 Task: Click on 'Get Help with a Safety Issue
Action: Mouse moved to (812, 395)
Screenshot: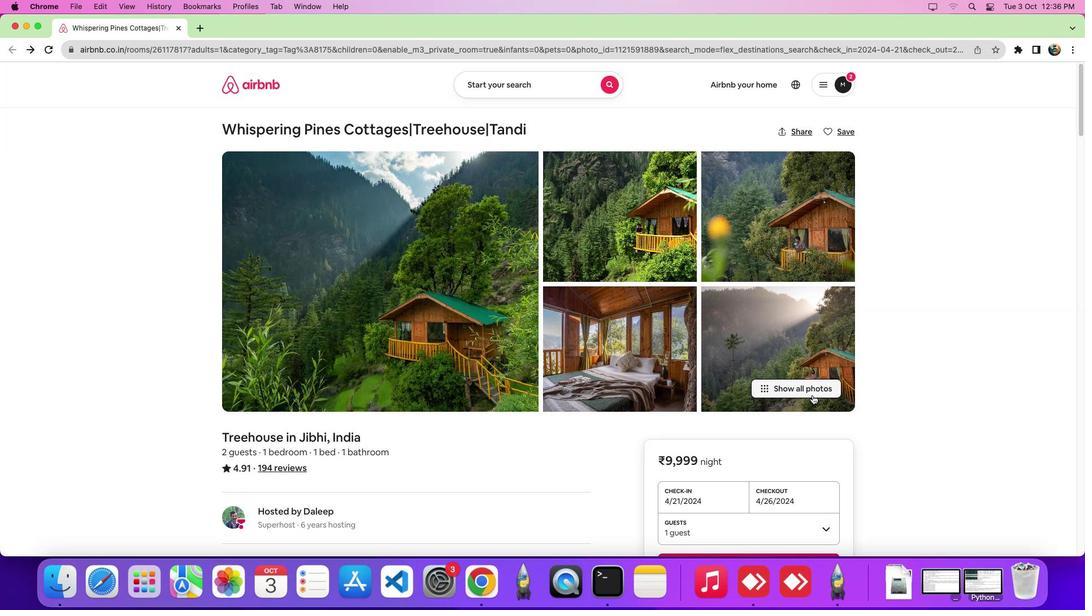 
Action: Mouse scrolled (812, 395) with delta (0, 0)
Screenshot: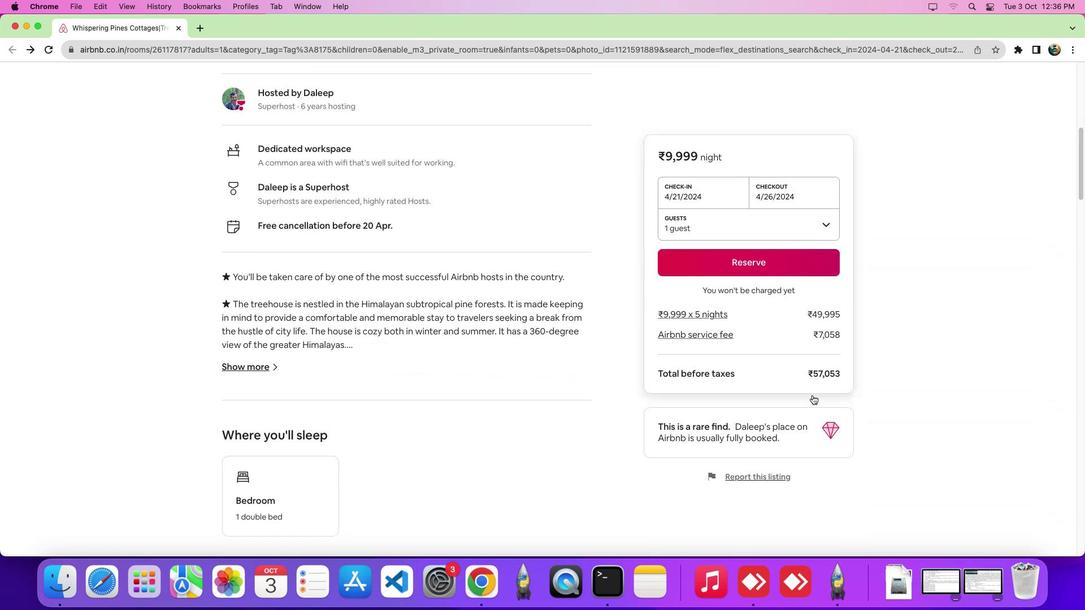 
Action: Mouse scrolled (812, 395) with delta (0, 0)
Screenshot: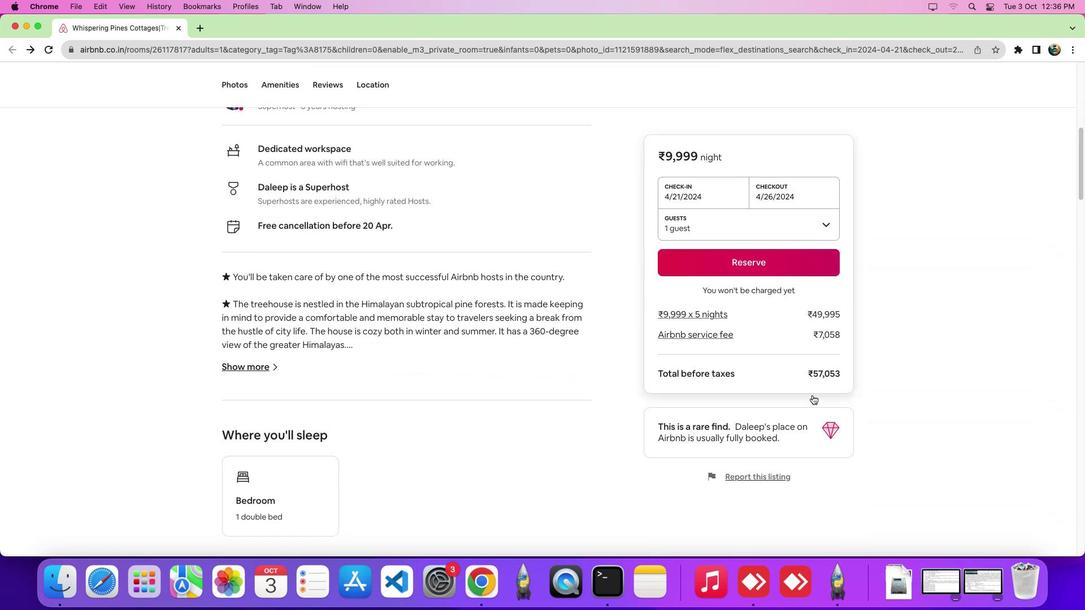 
Action: Mouse scrolled (812, 395) with delta (0, -3)
Screenshot: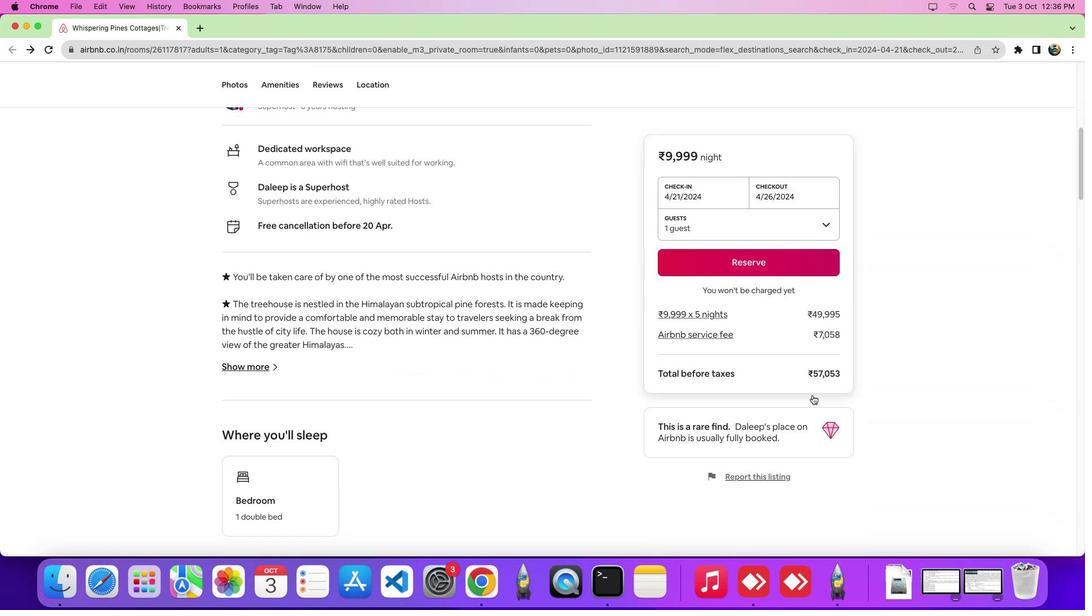 
Action: Mouse scrolled (812, 395) with delta (0, -5)
Screenshot: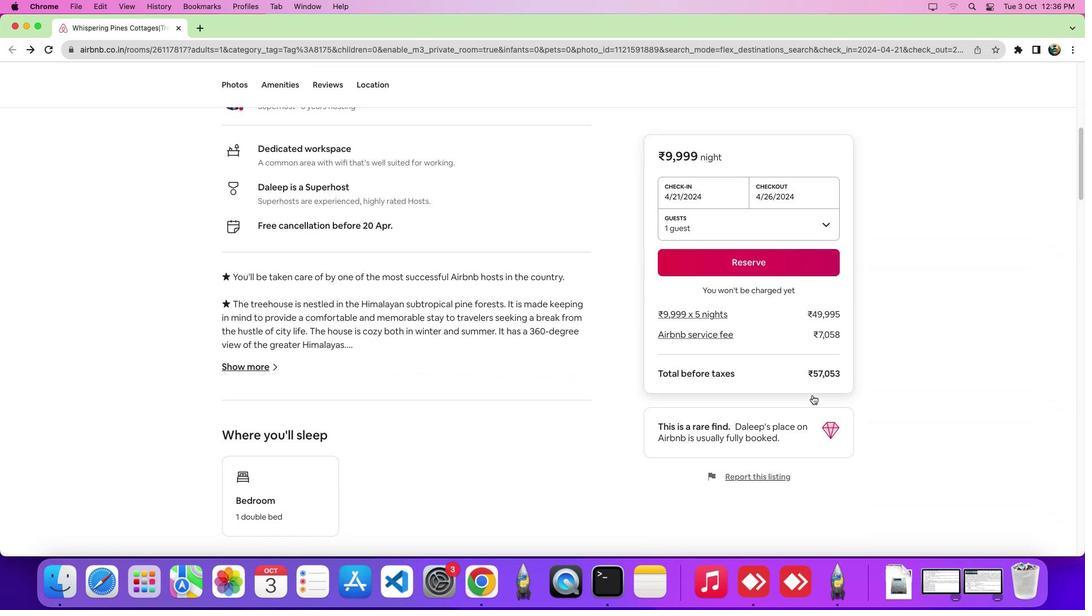 
Action: Mouse scrolled (812, 395) with delta (0, 0)
Screenshot: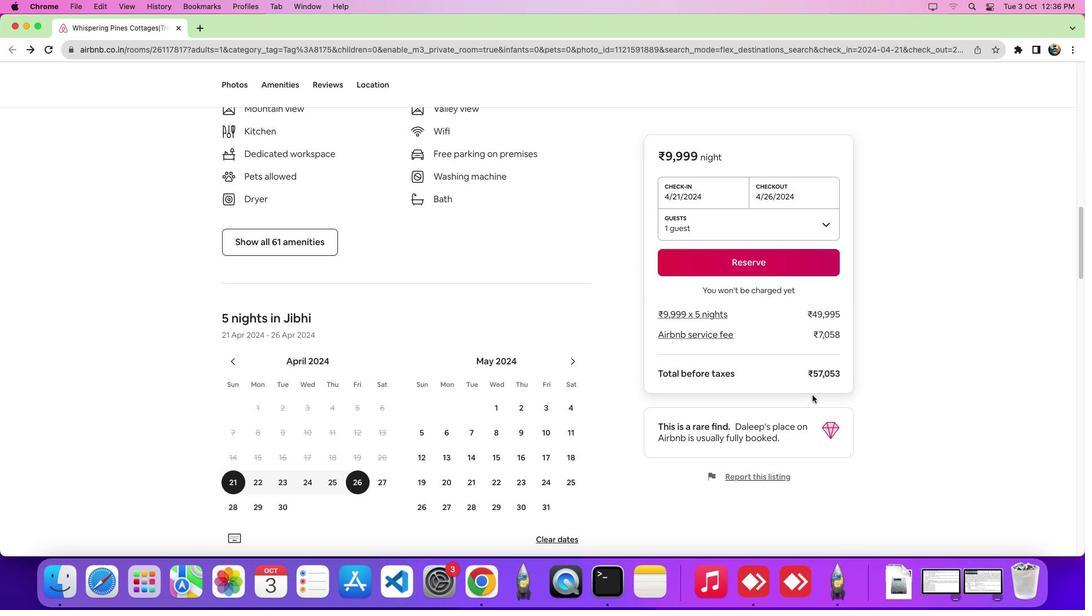 
Action: Mouse scrolled (812, 395) with delta (0, 0)
Screenshot: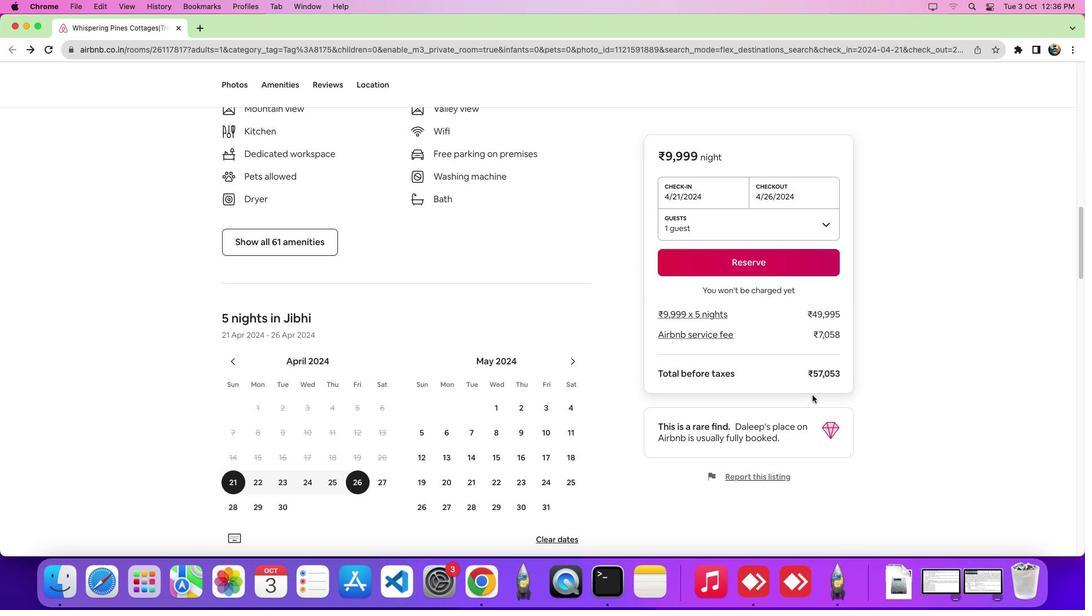 
Action: Mouse scrolled (812, 395) with delta (0, -4)
Screenshot: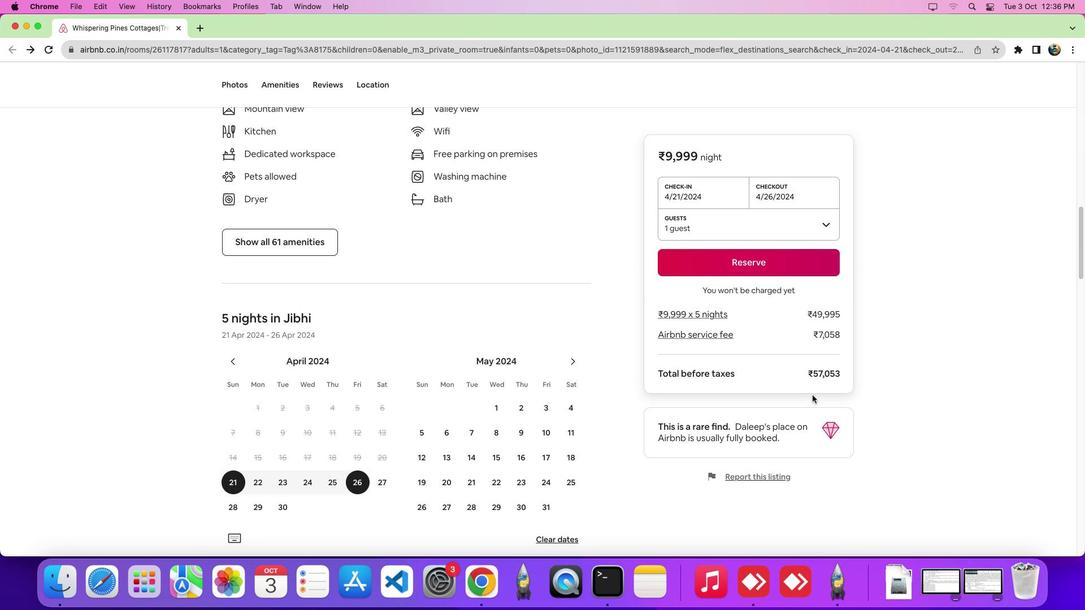 
Action: Mouse scrolled (812, 395) with delta (0, -6)
Screenshot: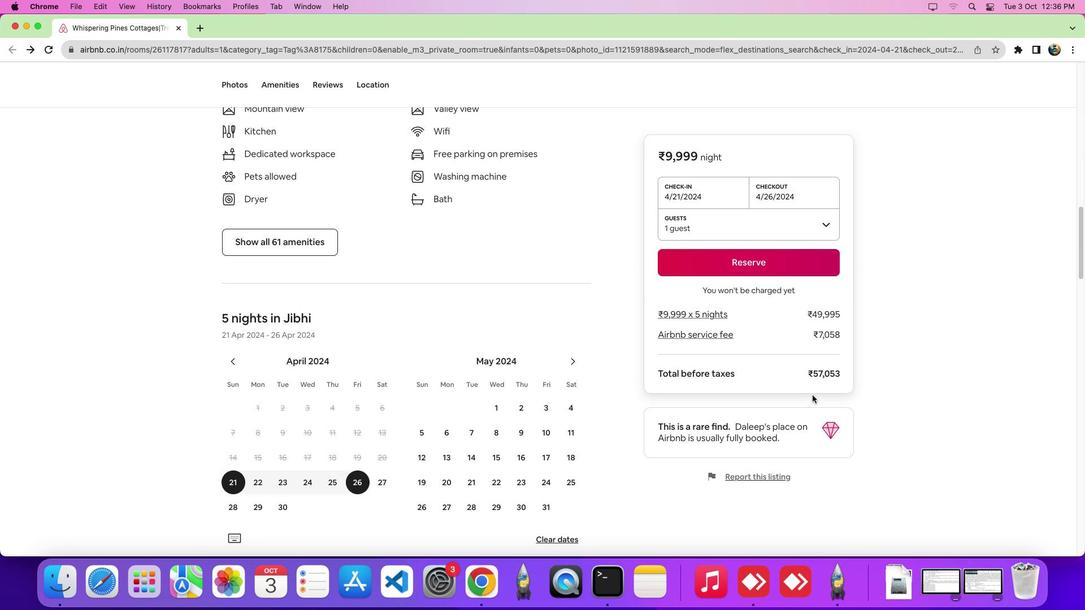 
Action: Mouse moved to (812, 395)
Screenshot: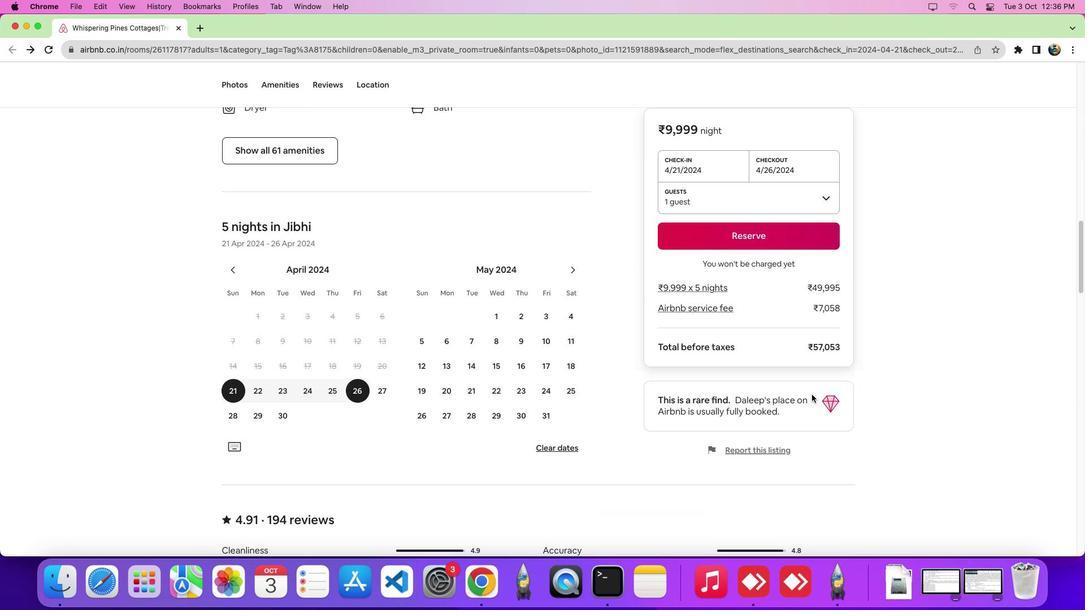 
Action: Mouse scrolled (812, 395) with delta (0, 0)
Screenshot: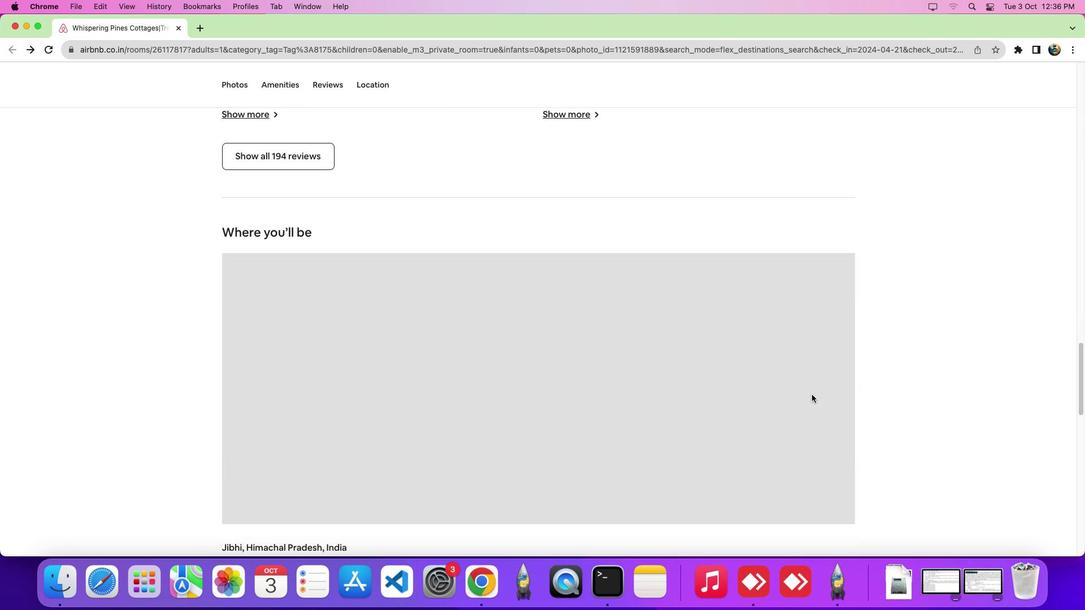 
Action: Mouse scrolled (812, 395) with delta (0, -1)
Screenshot: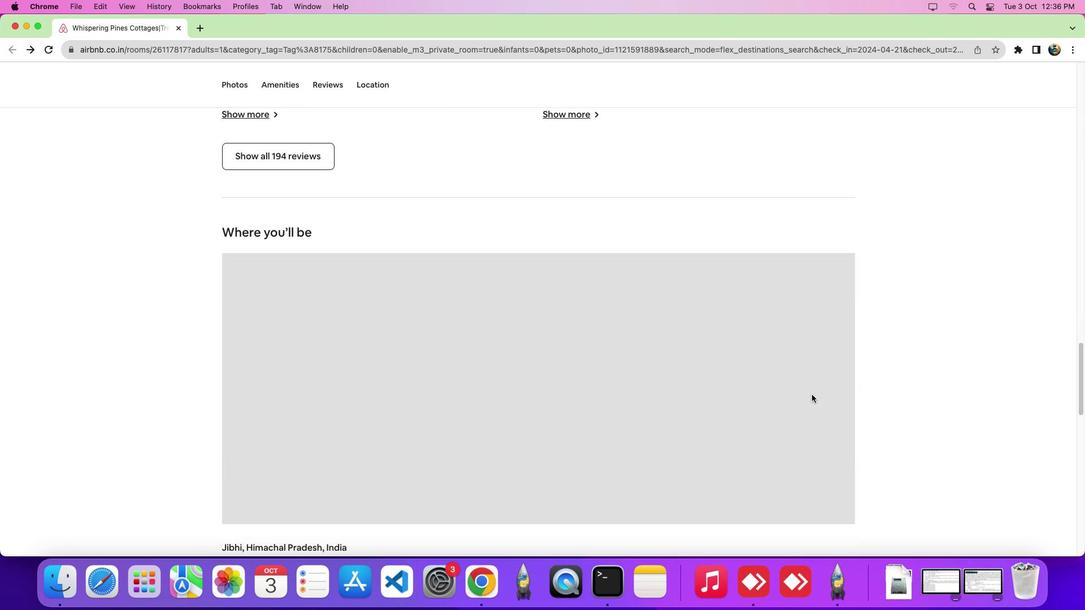 
Action: Mouse scrolled (812, 395) with delta (0, -5)
Screenshot: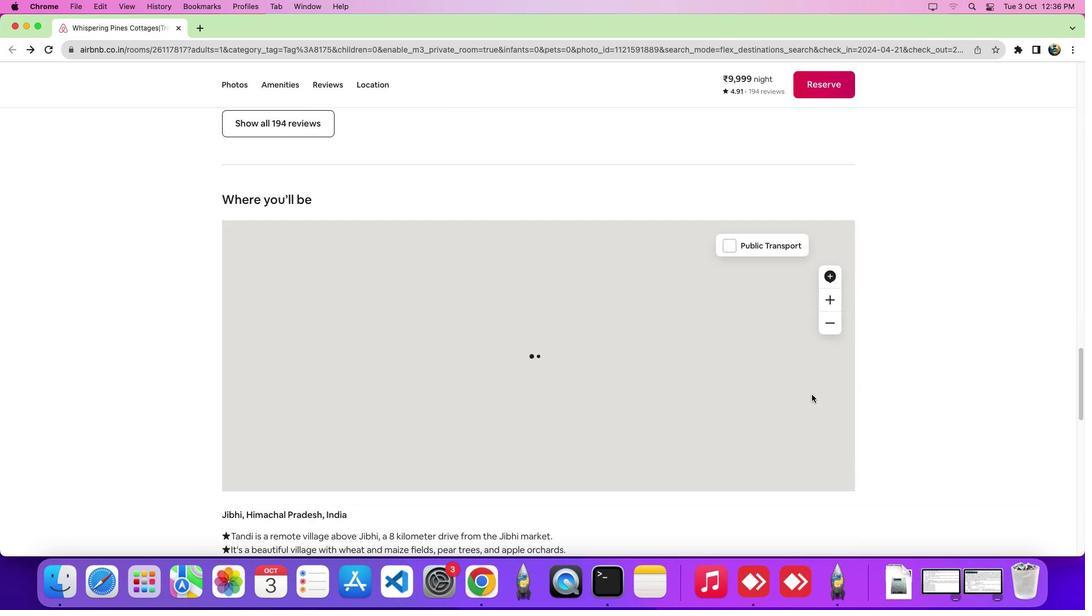 
Action: Mouse scrolled (812, 395) with delta (0, -7)
Screenshot: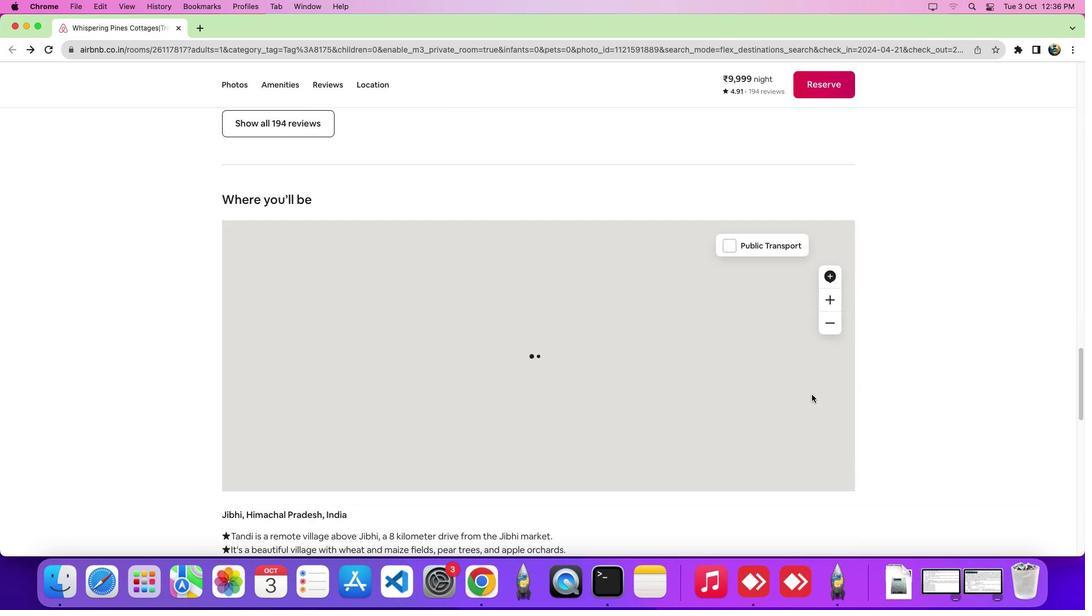 
Action: Mouse moved to (811, 395)
Screenshot: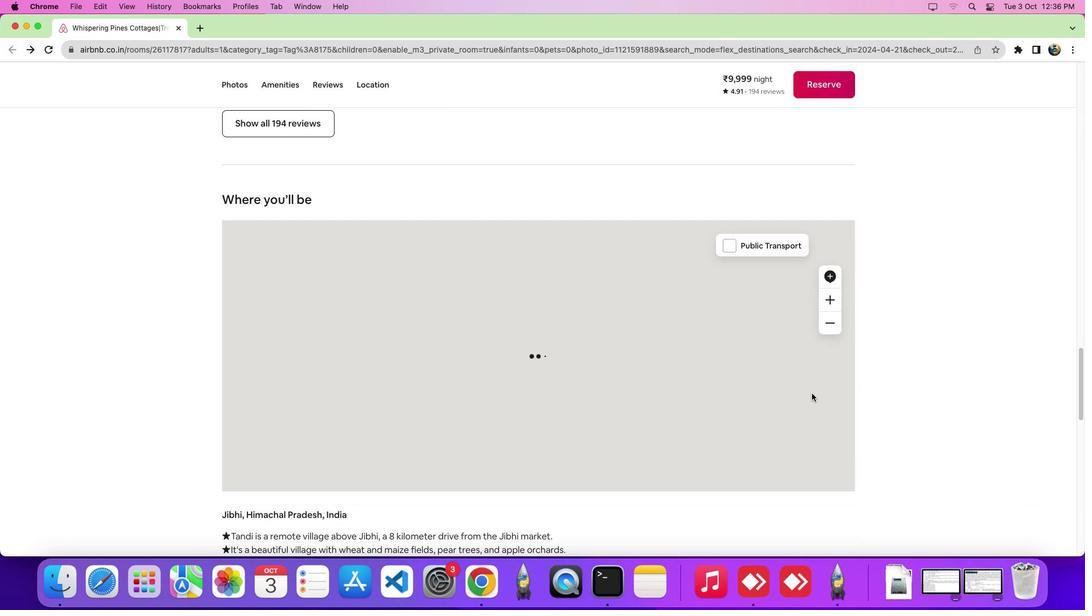 
Action: Mouse scrolled (811, 395) with delta (0, -7)
Screenshot: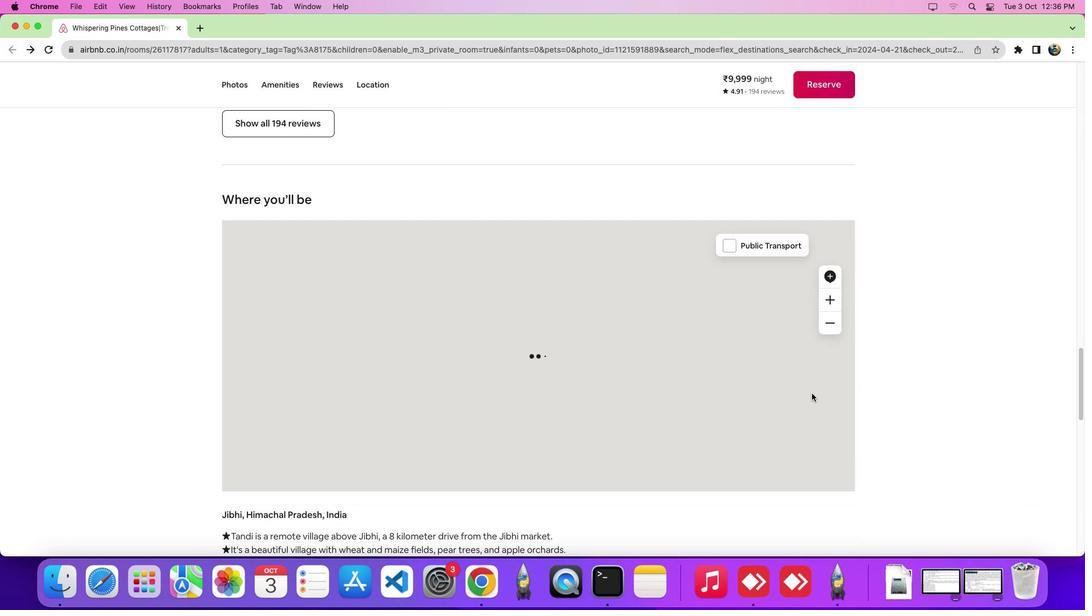 
Action: Mouse moved to (811, 393)
Screenshot: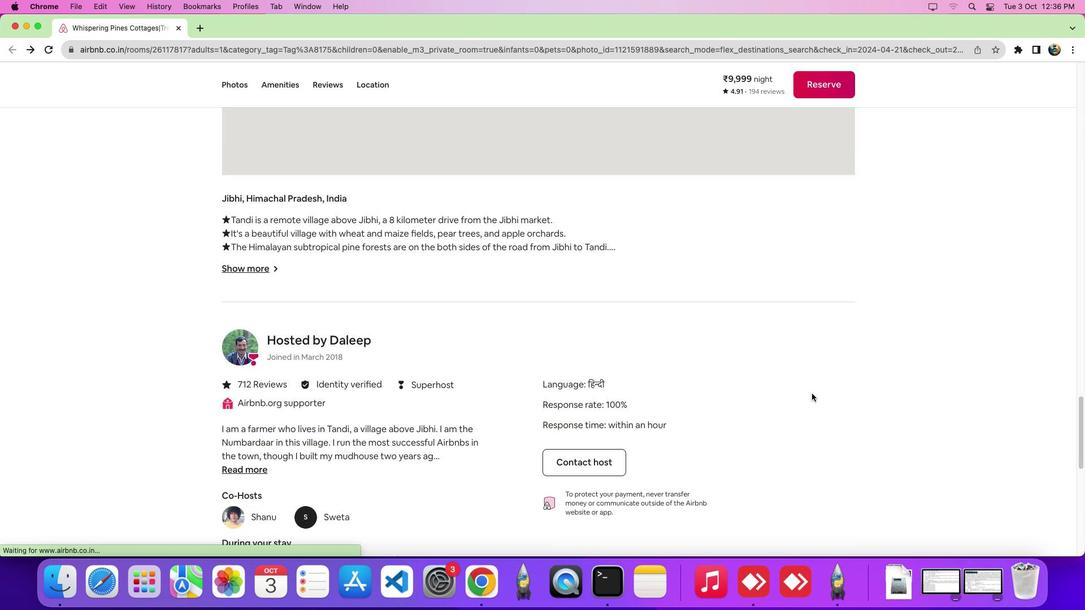 
Action: Mouse scrolled (811, 393) with delta (0, 0)
Screenshot: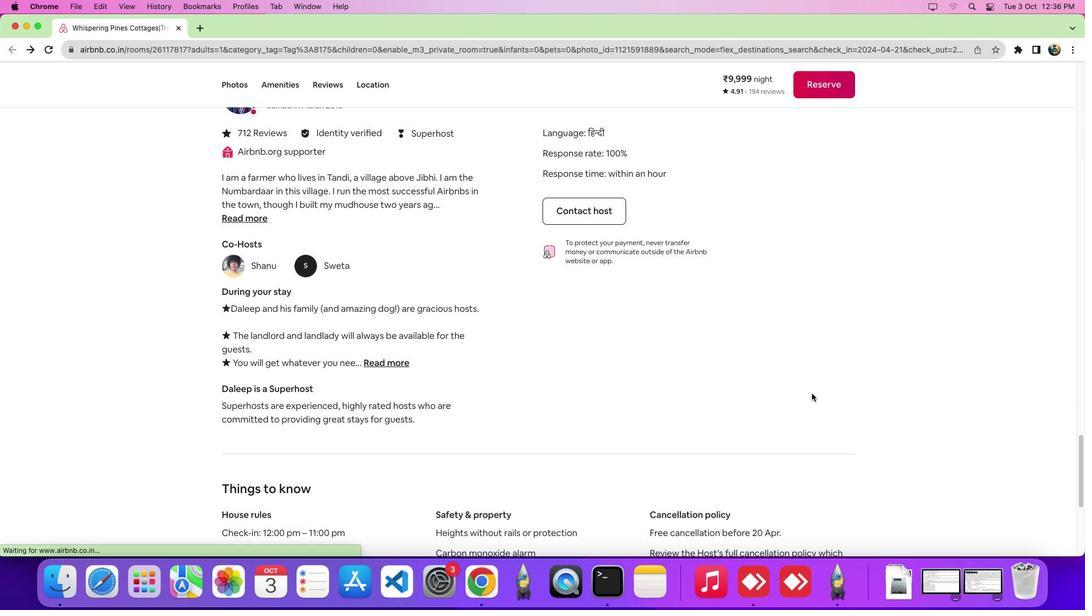
Action: Mouse scrolled (811, 393) with delta (0, -1)
Screenshot: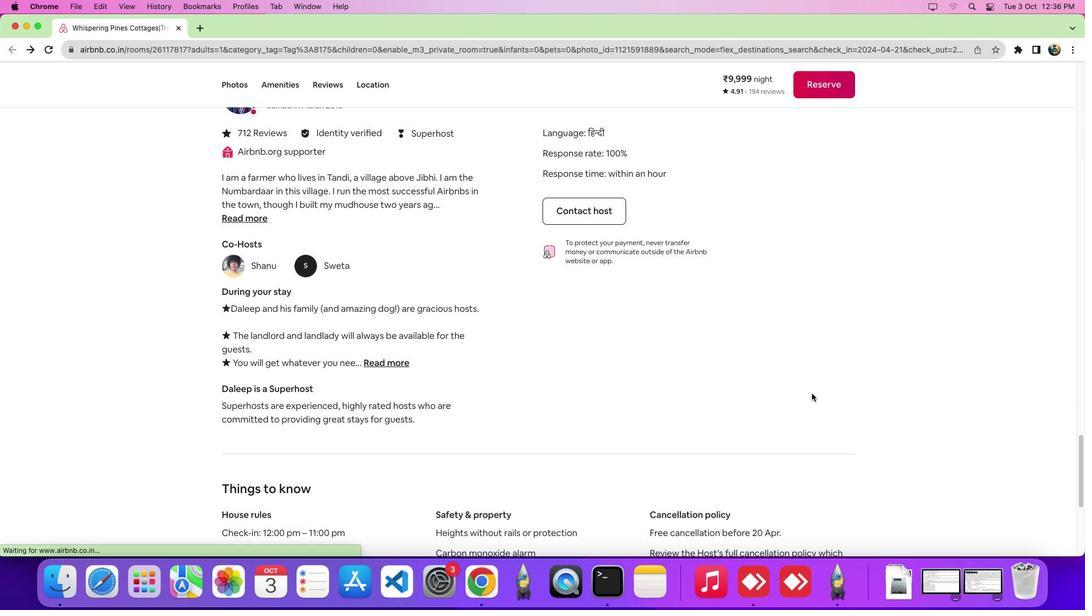 
Action: Mouse scrolled (811, 393) with delta (0, -5)
Screenshot: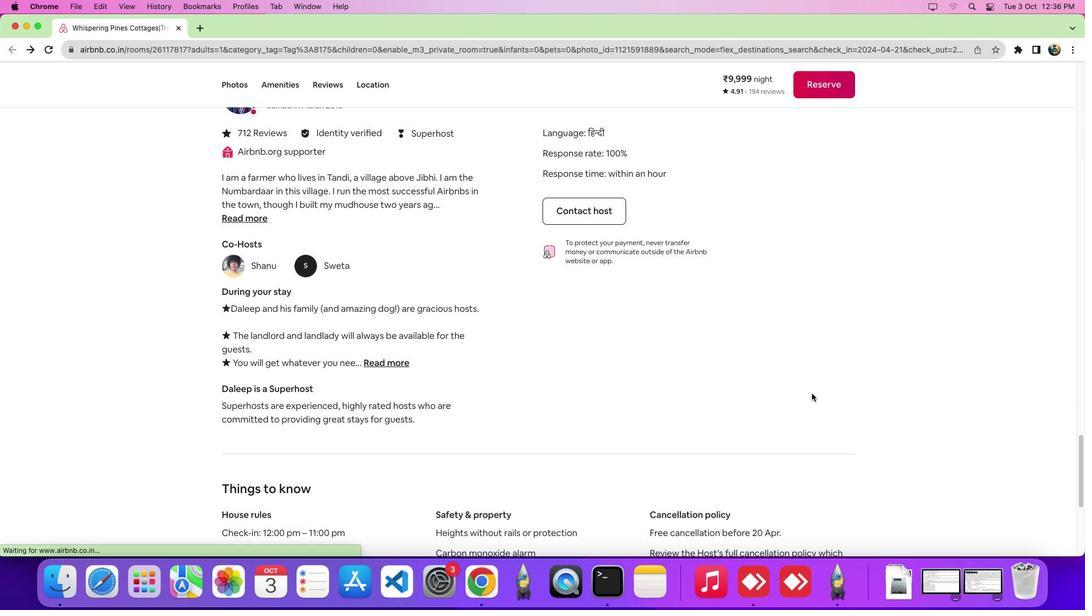
Action: Mouse scrolled (811, 393) with delta (0, -7)
Screenshot: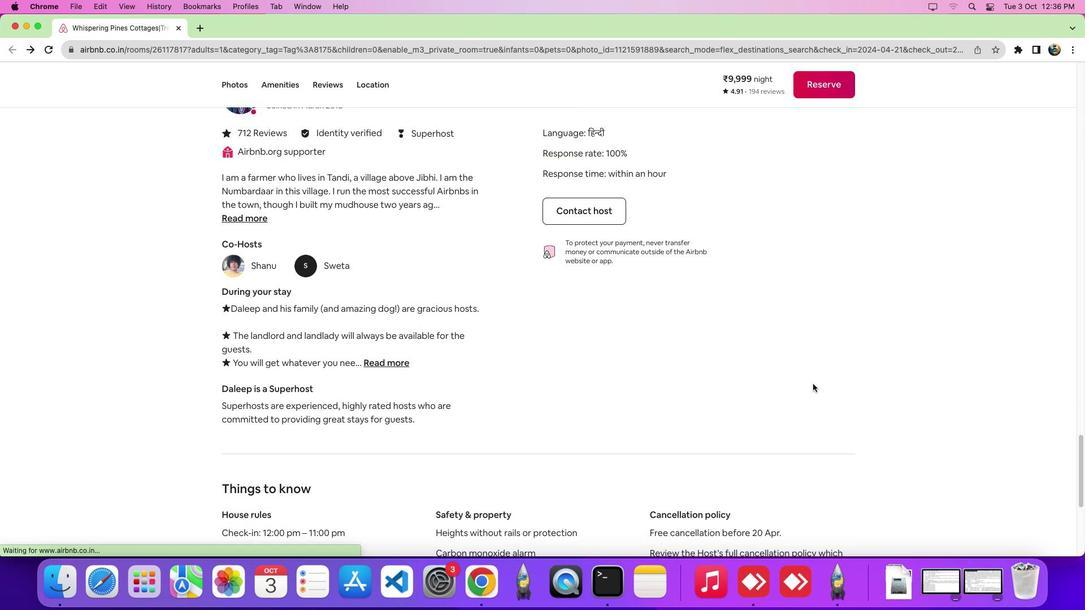 
Action: Mouse moved to (813, 383)
Screenshot: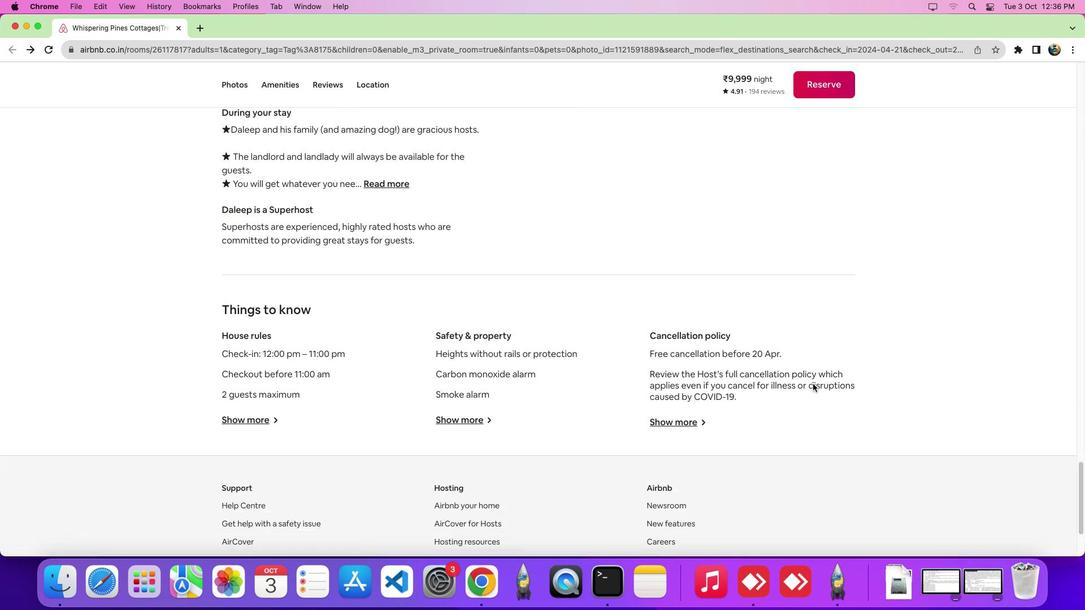
Action: Mouse scrolled (813, 383) with delta (0, 0)
Screenshot: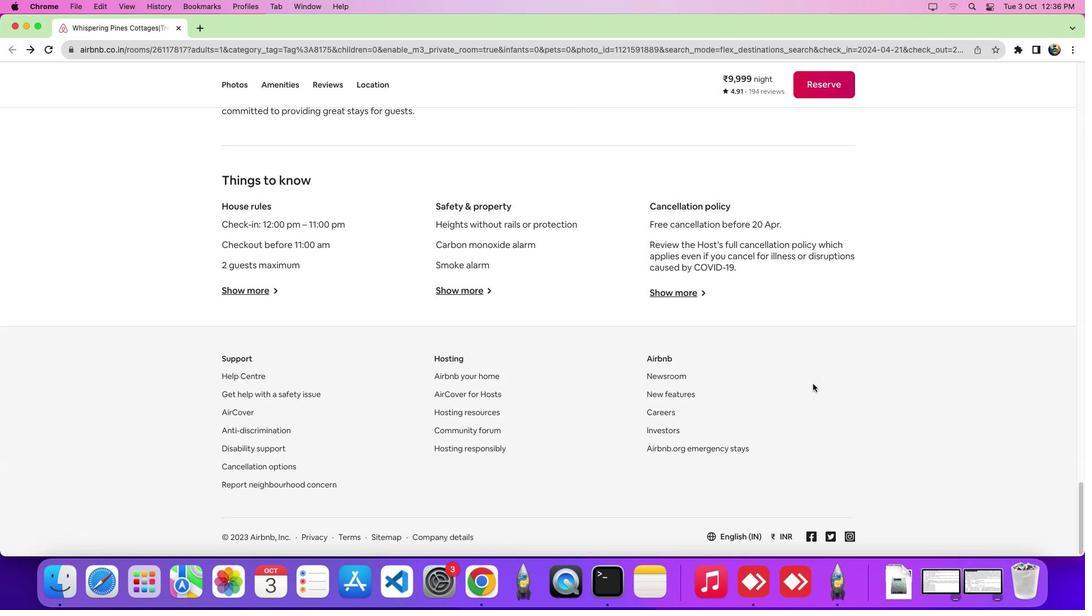 
Action: Mouse scrolled (813, 383) with delta (0, -1)
Screenshot: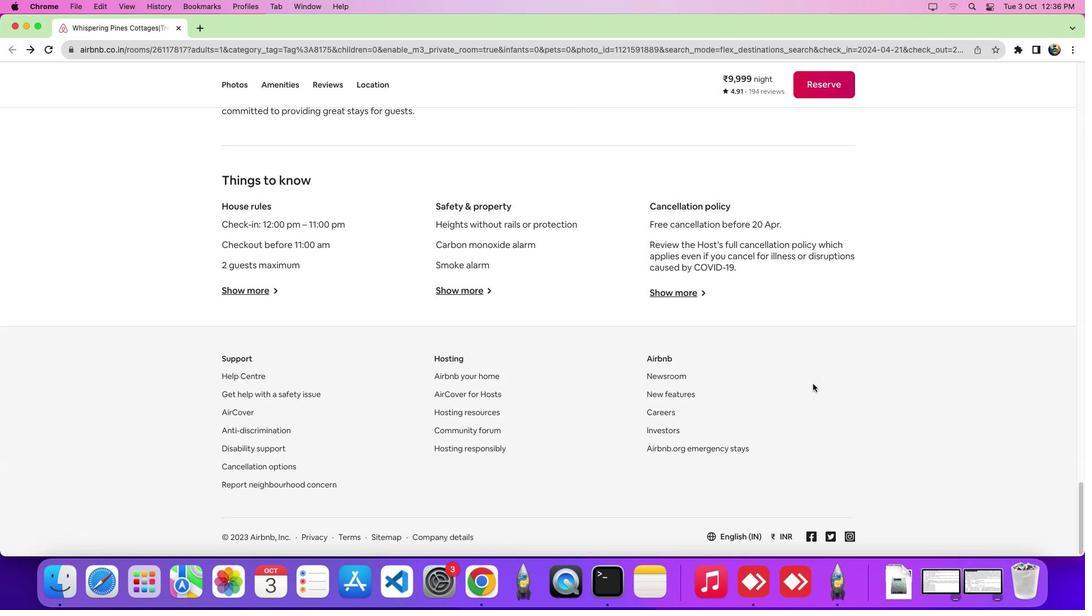 
Action: Mouse scrolled (813, 383) with delta (0, -5)
Screenshot: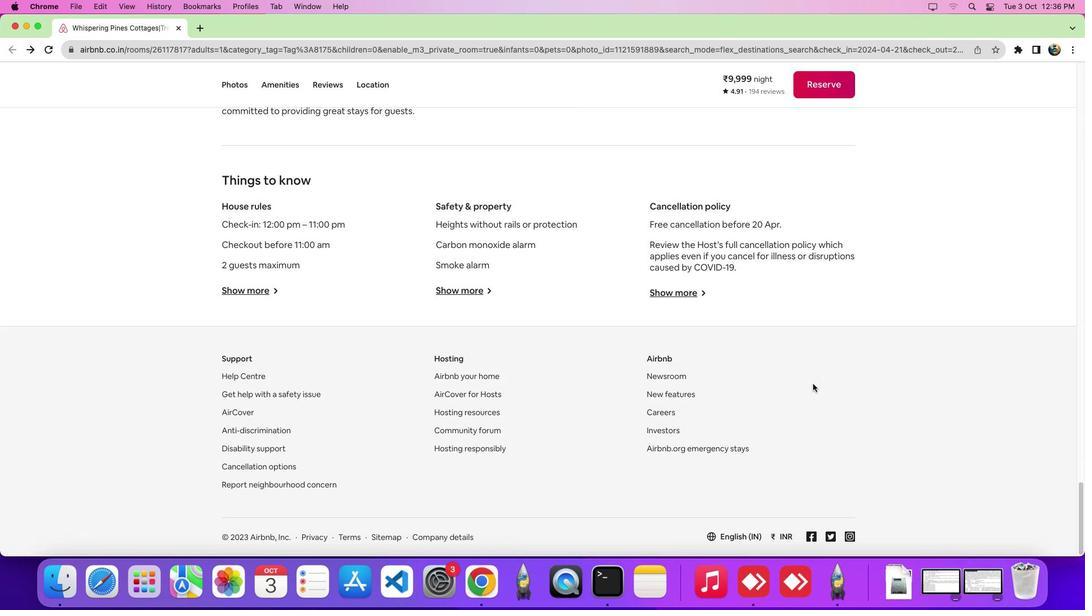 
Action: Mouse scrolled (813, 383) with delta (0, -7)
Screenshot: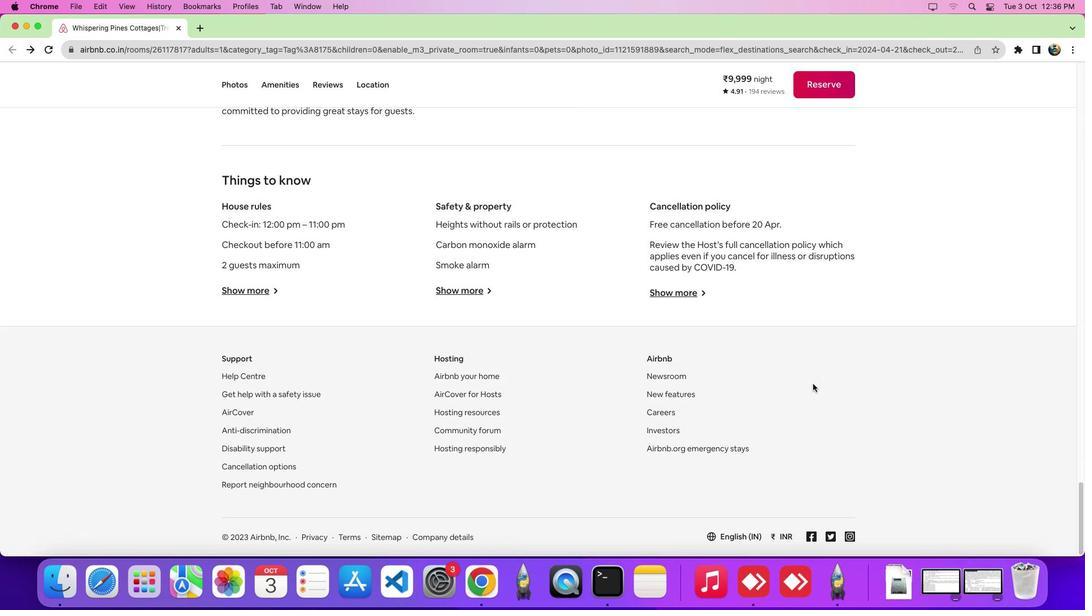 
Action: Mouse scrolled (813, 383) with delta (0, 0)
Screenshot: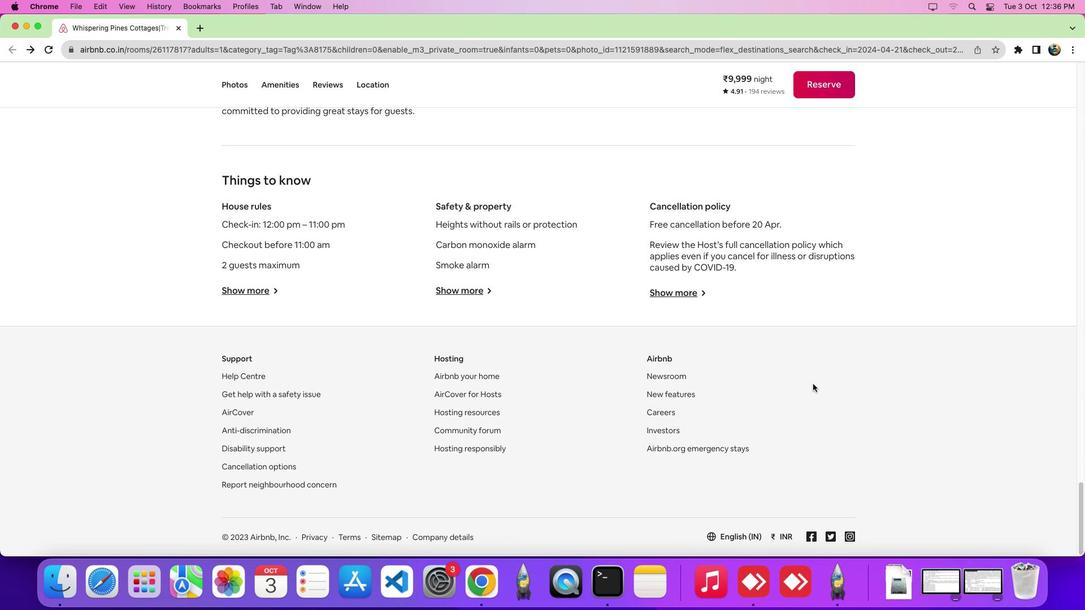
Action: Mouse scrolled (813, 383) with delta (0, -1)
Screenshot: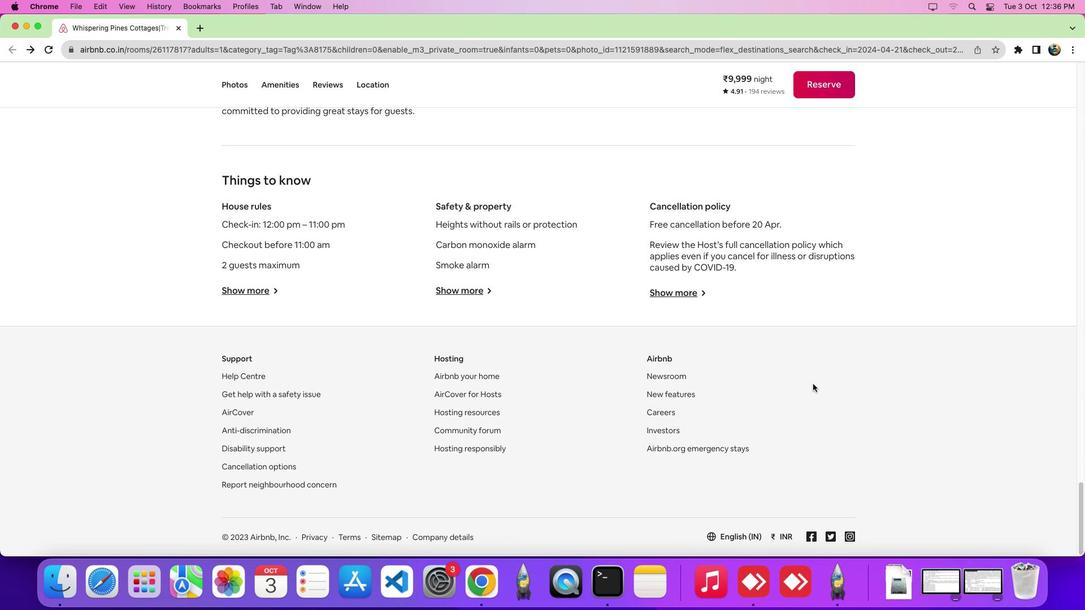 
Action: Mouse scrolled (813, 383) with delta (0, -5)
Screenshot: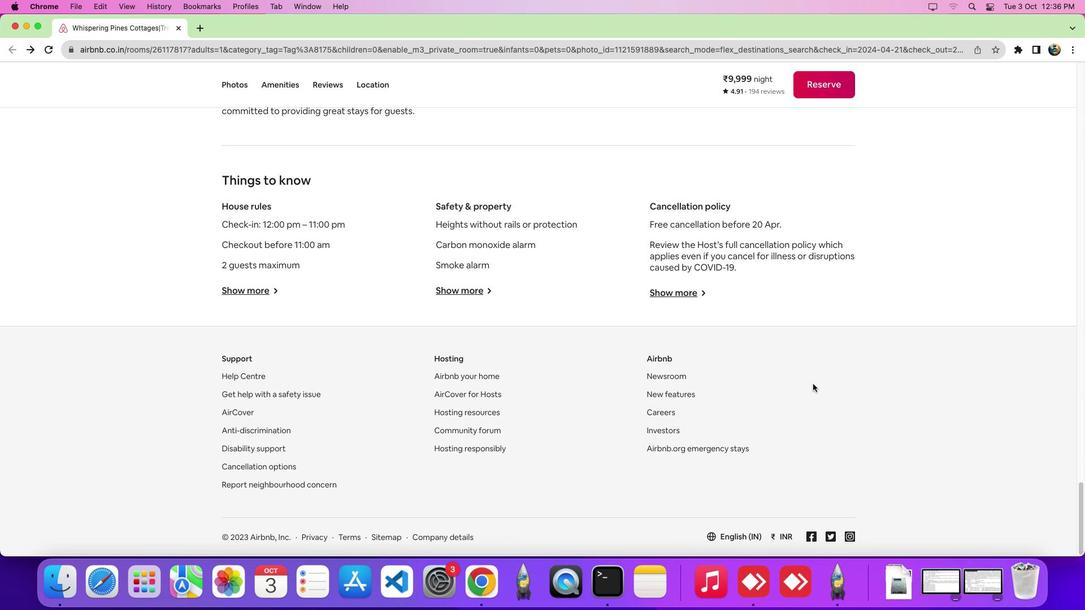 
Action: Mouse scrolled (813, 383) with delta (0, -7)
Screenshot: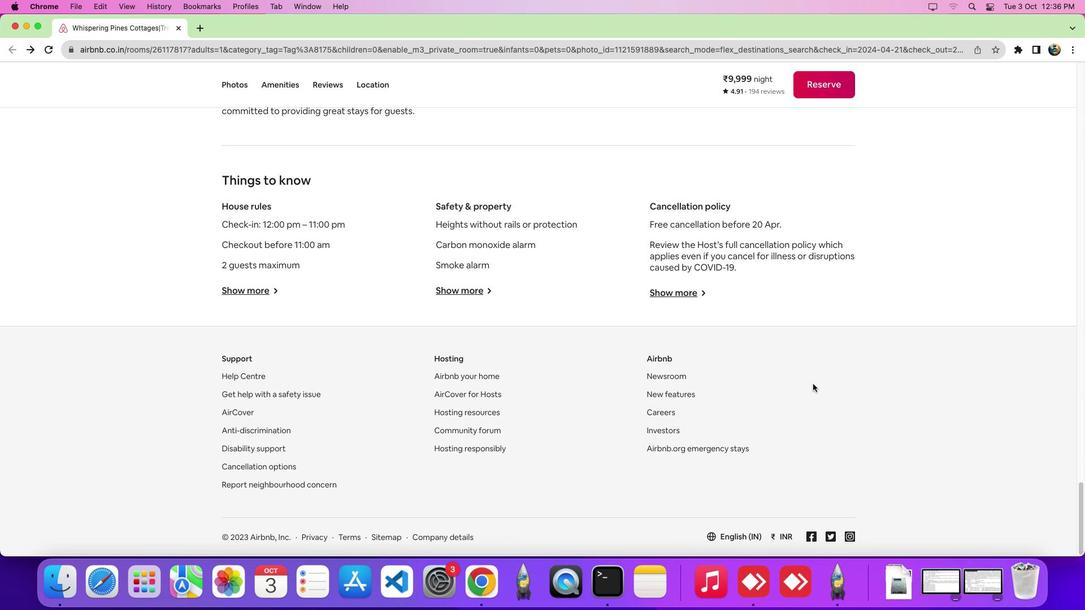 
Action: Mouse scrolled (813, 383) with delta (0, -8)
Screenshot: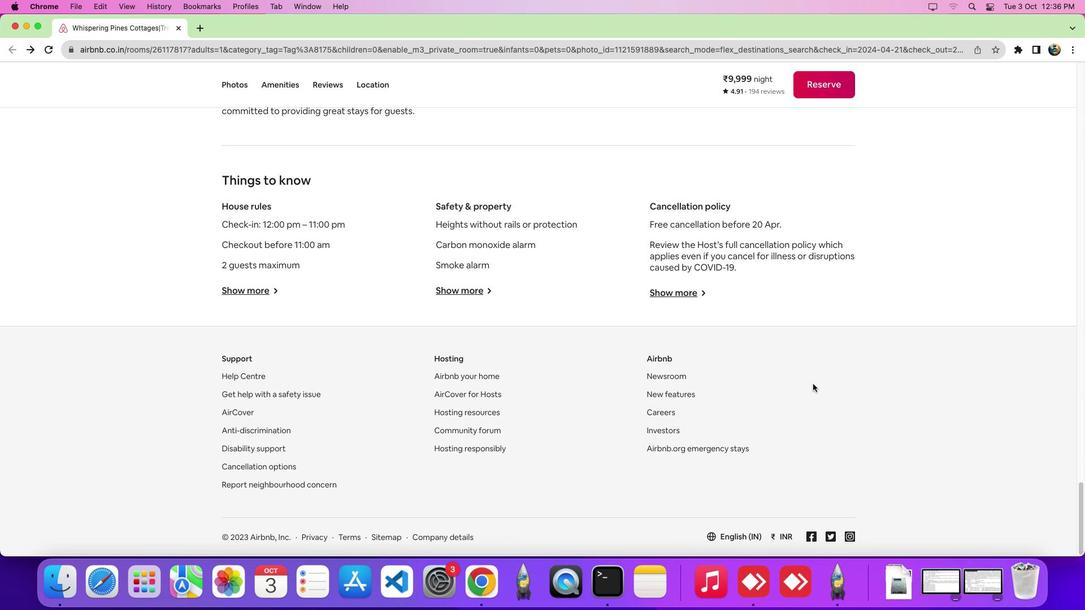 
Action: Mouse moved to (290, 396)
Screenshot: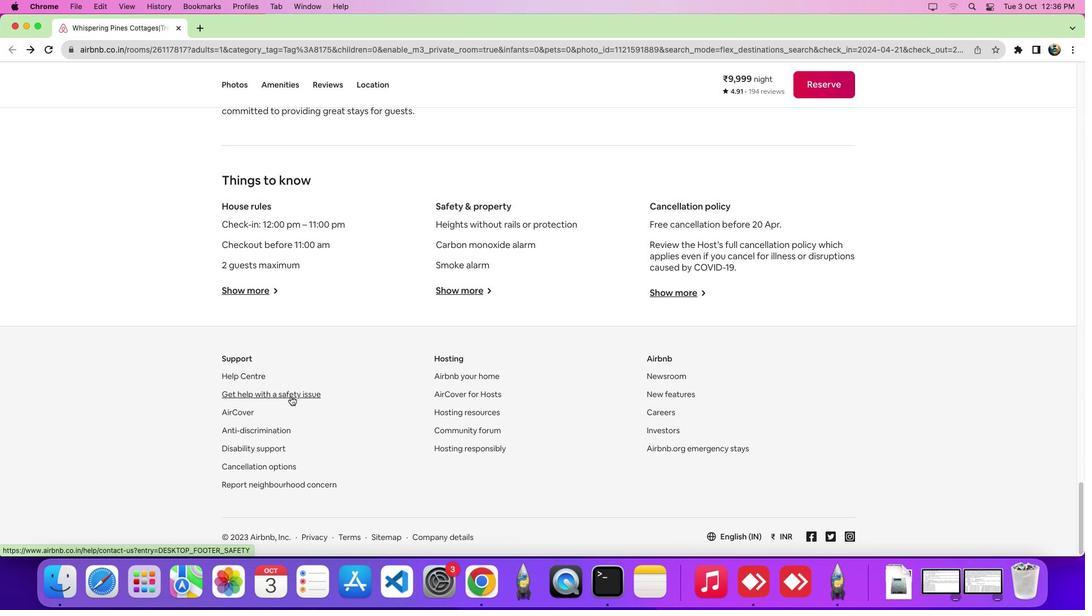 
Action: Mouse pressed left at (290, 396)
Screenshot: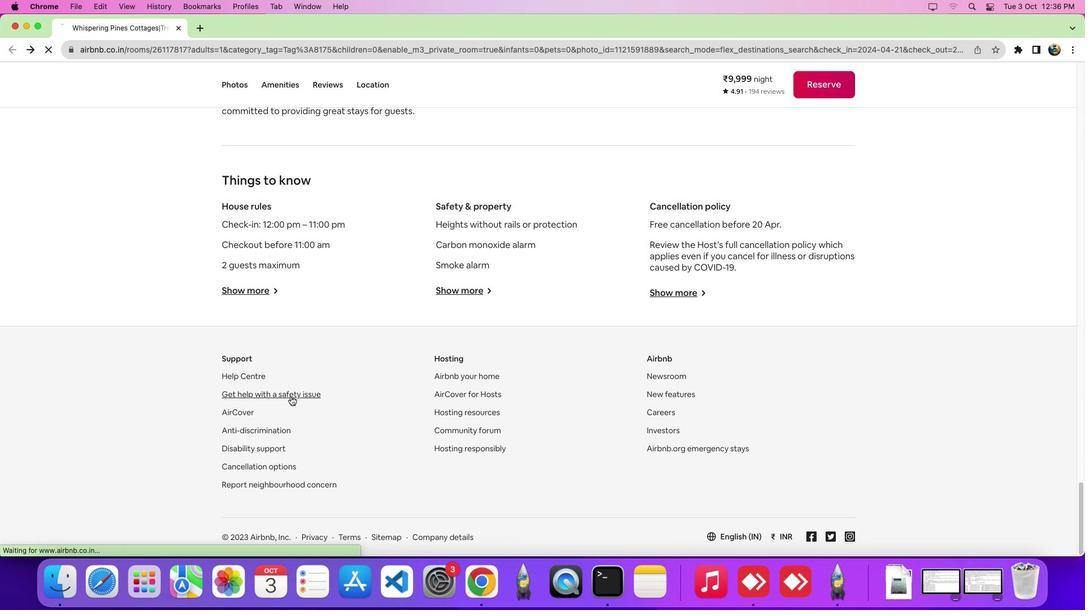
Action: Mouse moved to (740, 378)
Screenshot: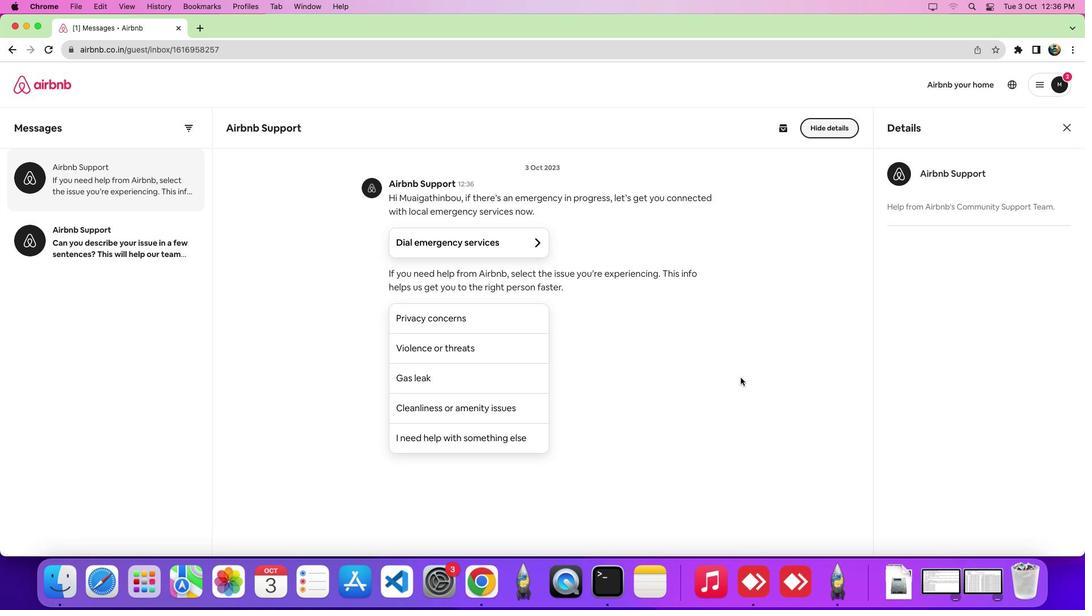 
Action: Mouse scrolled (740, 378) with delta (0, 0)
Screenshot: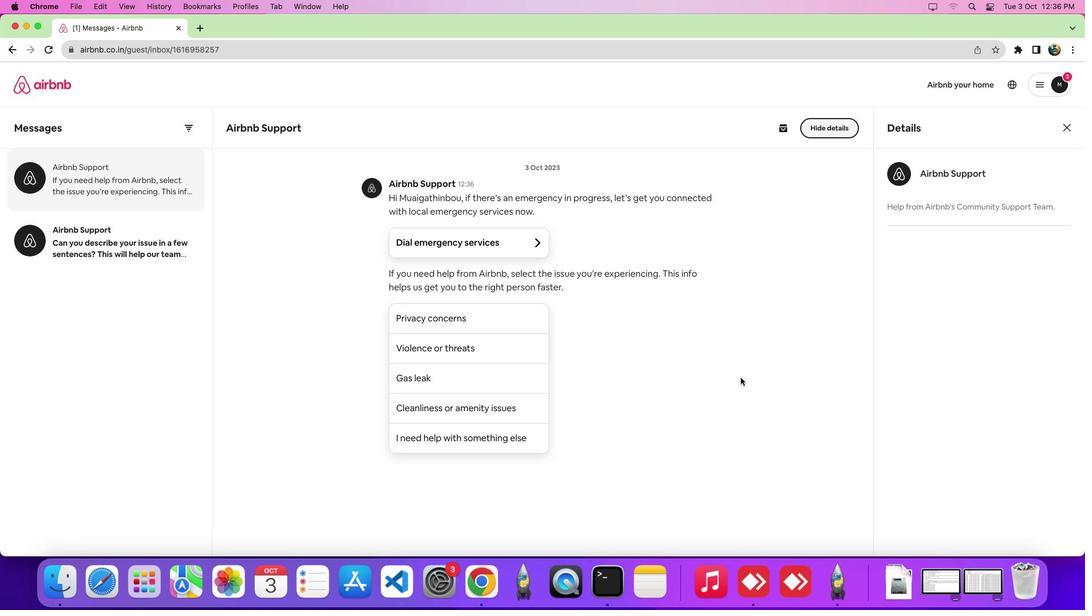 
Action: Mouse scrolled (740, 378) with delta (0, 0)
Screenshot: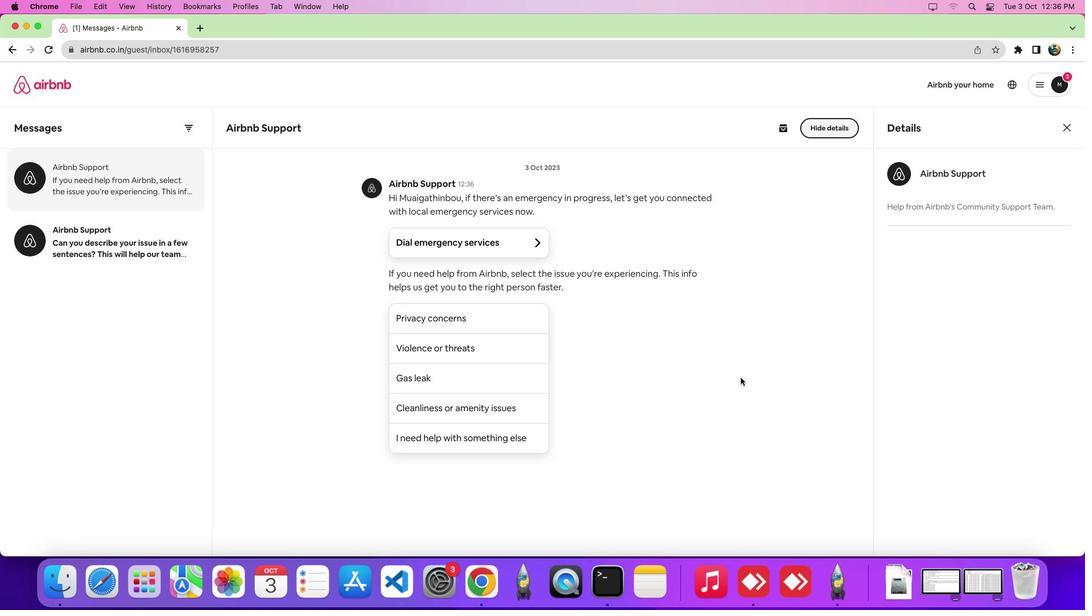 
Action: Mouse scrolled (740, 378) with delta (0, -2)
Screenshot: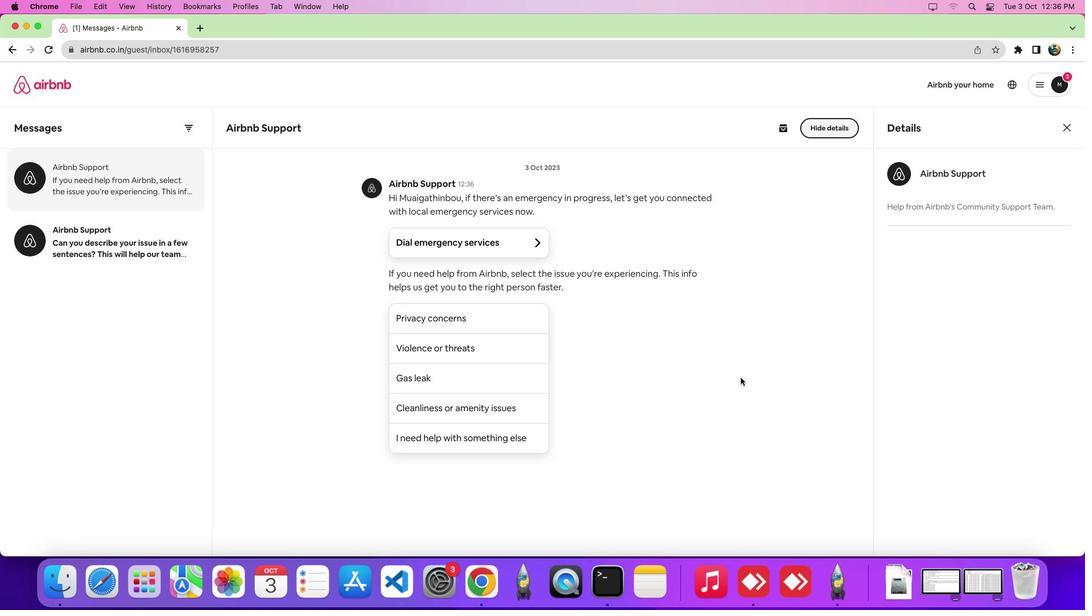 
Action: Mouse scrolled (740, 378) with delta (0, -3)
Screenshot: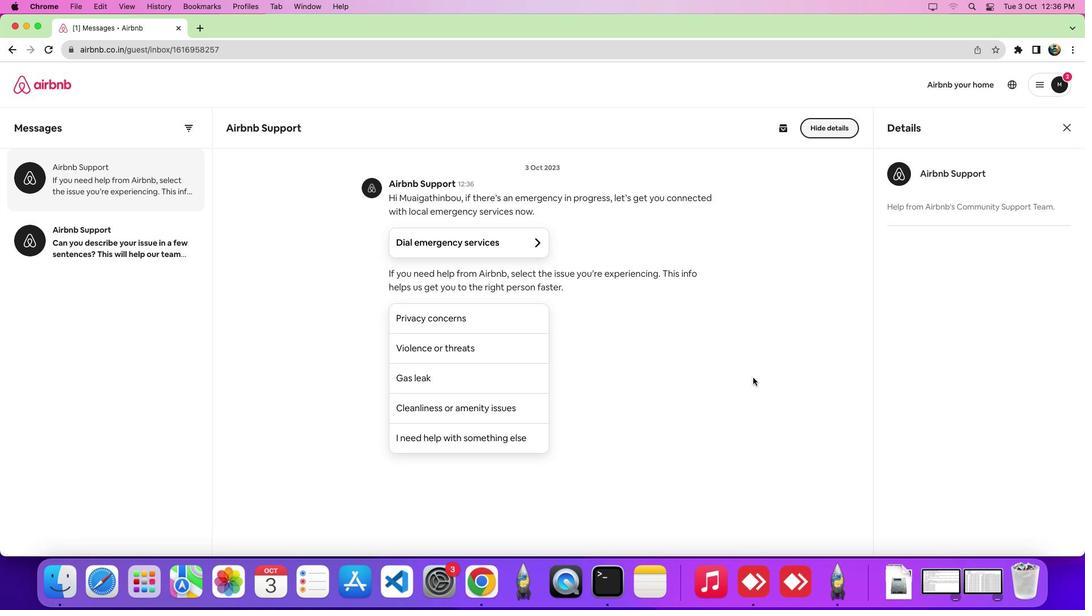 
Action: Mouse moved to (788, 377)
Screenshot: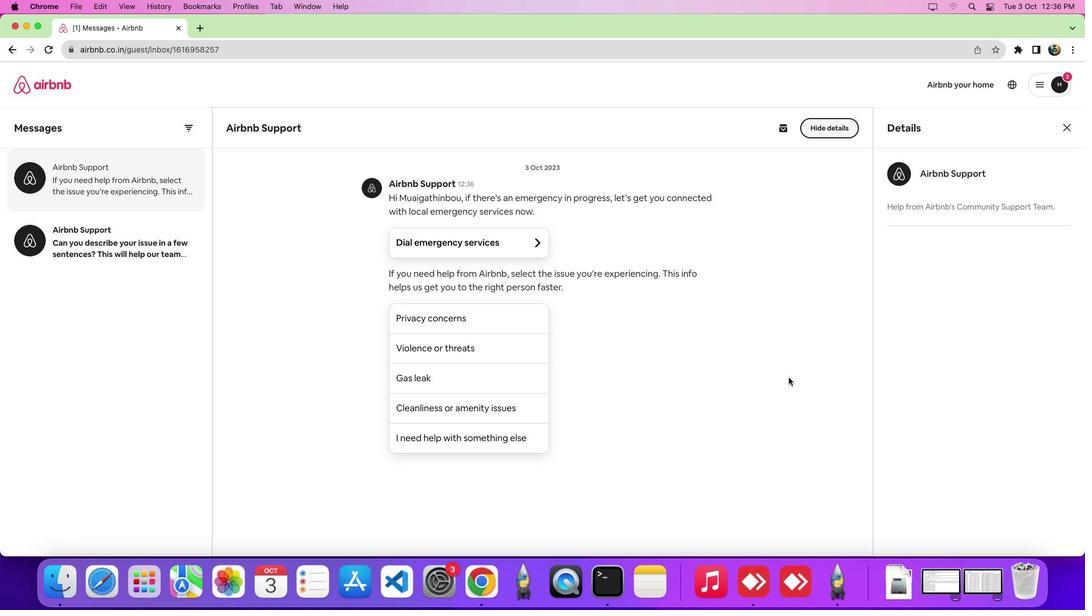
Action: Mouse pressed left at (788, 377)
Screenshot: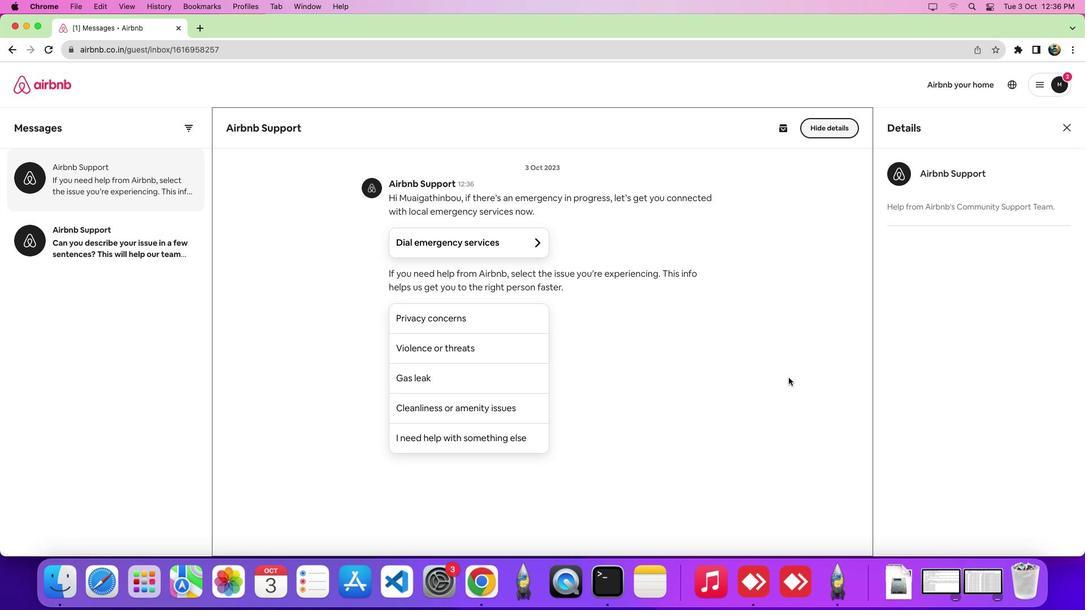 
Action: Mouse moved to (787, 378)
Screenshot: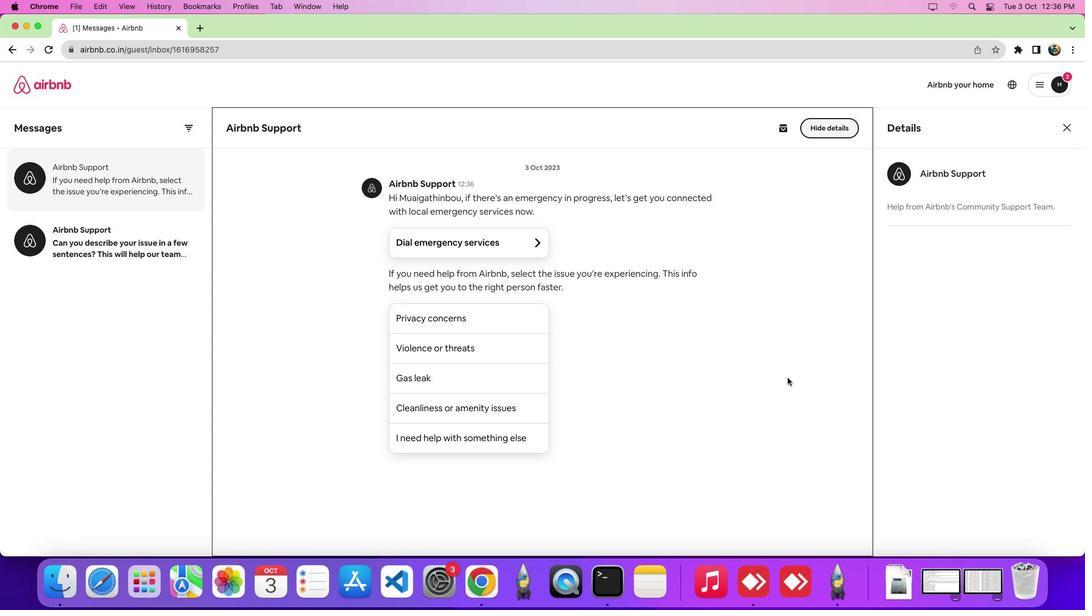 
